 Task: Add a signature Claire Howard containing 'Have a great summer, Claire Howard' to email address softage.1@softage.net and add a folder Procedures
Action: Key pressed n
Screenshot: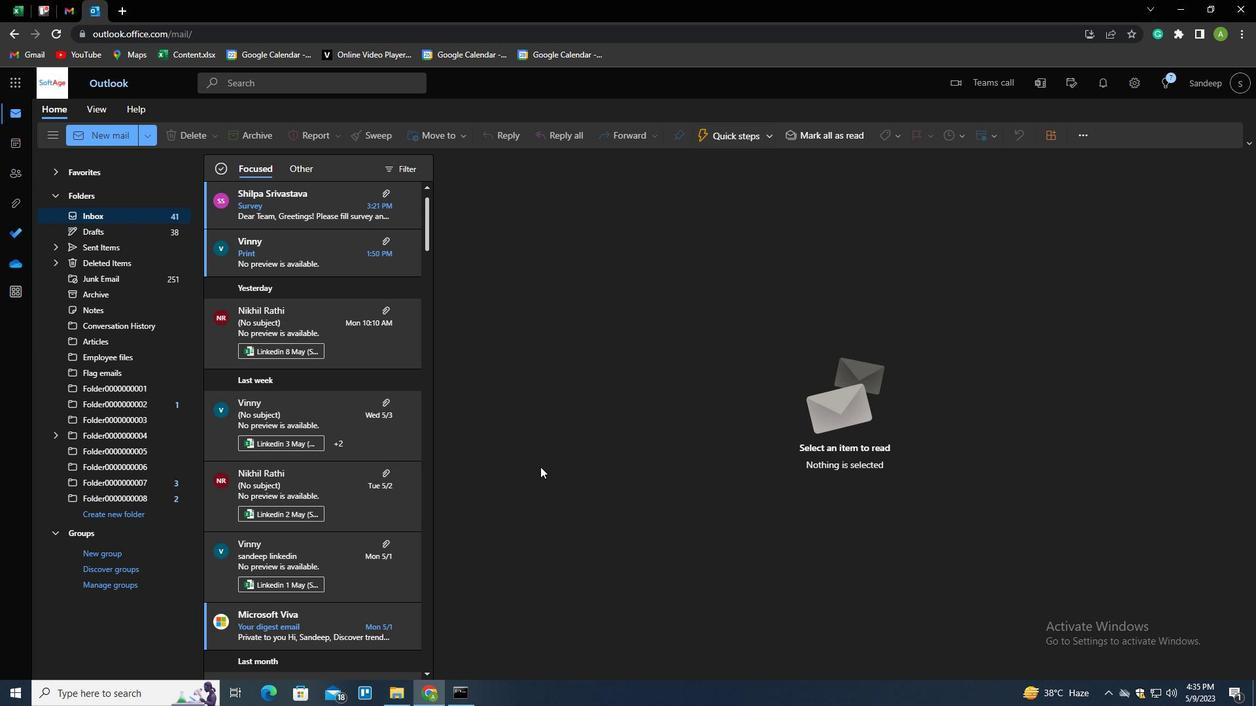 
Action: Mouse moved to (879, 134)
Screenshot: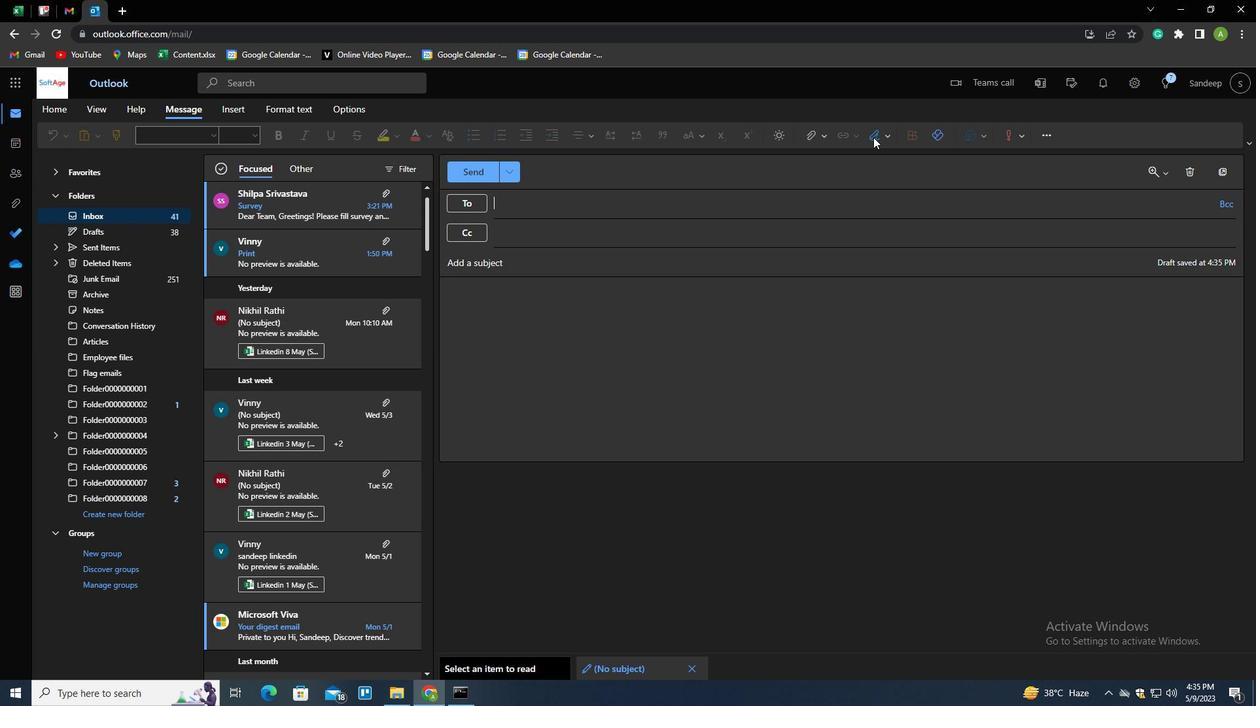 
Action: Mouse pressed left at (879, 134)
Screenshot: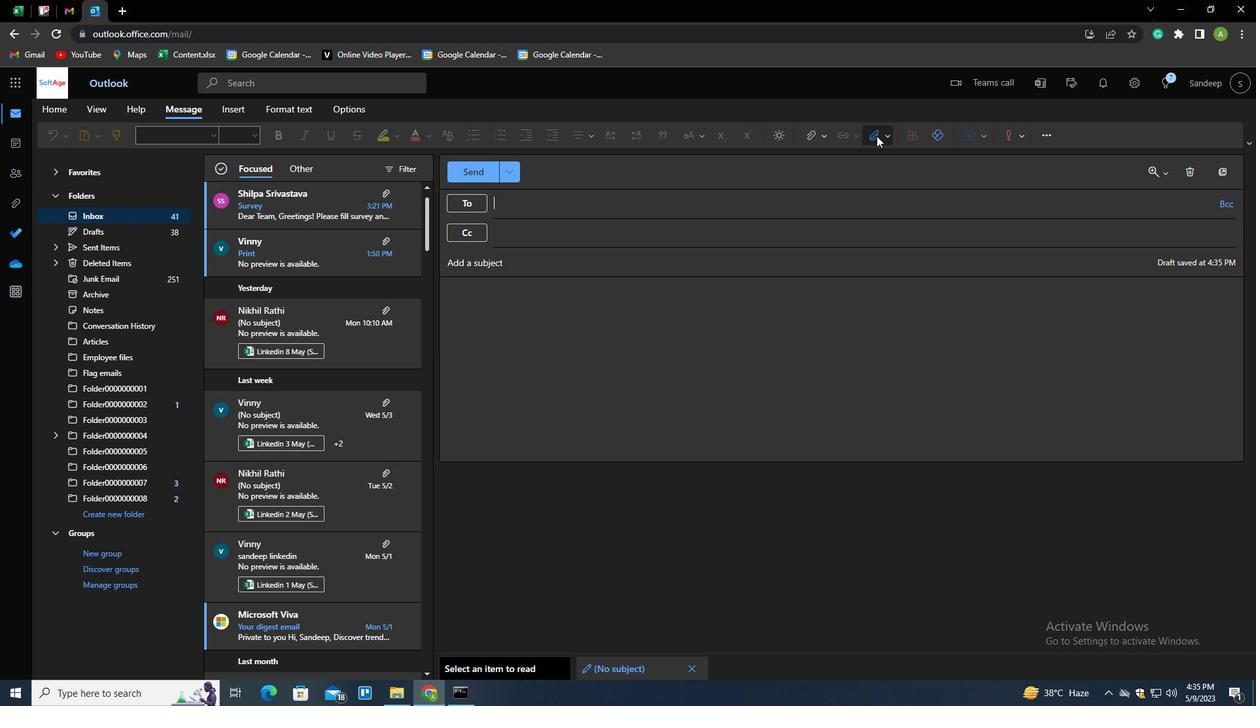 
Action: Mouse moved to (868, 161)
Screenshot: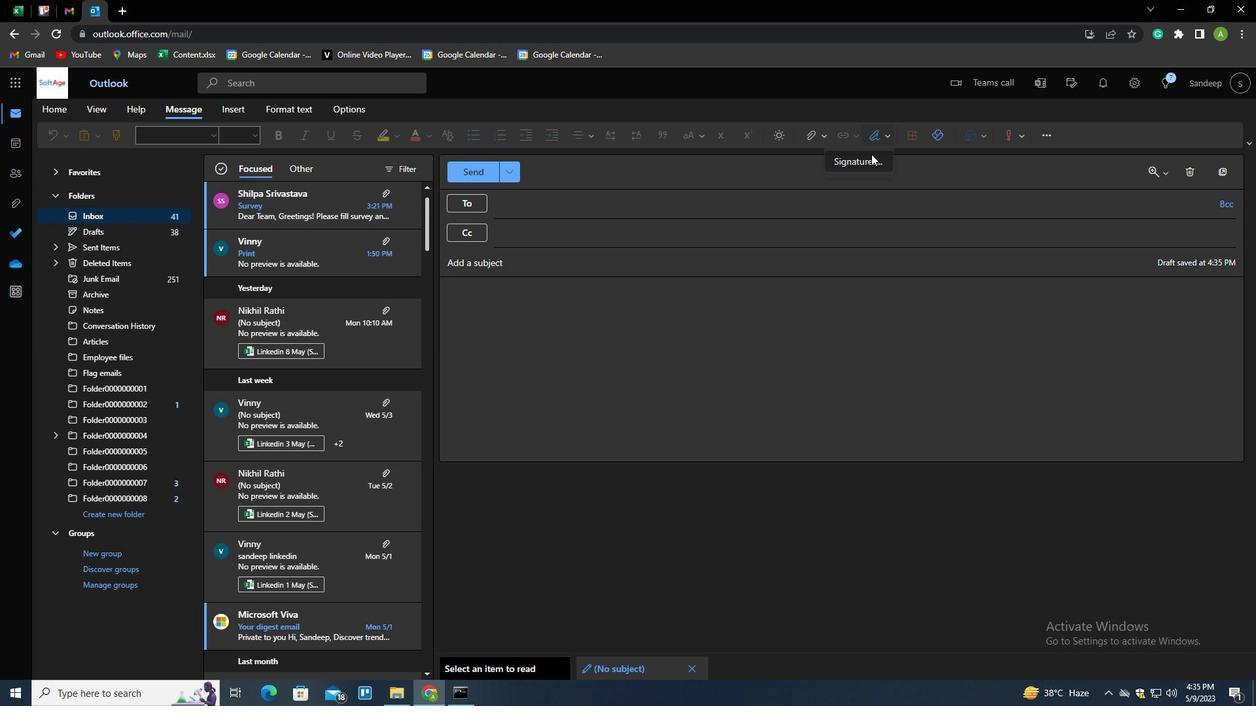 
Action: Mouse pressed left at (868, 161)
Screenshot: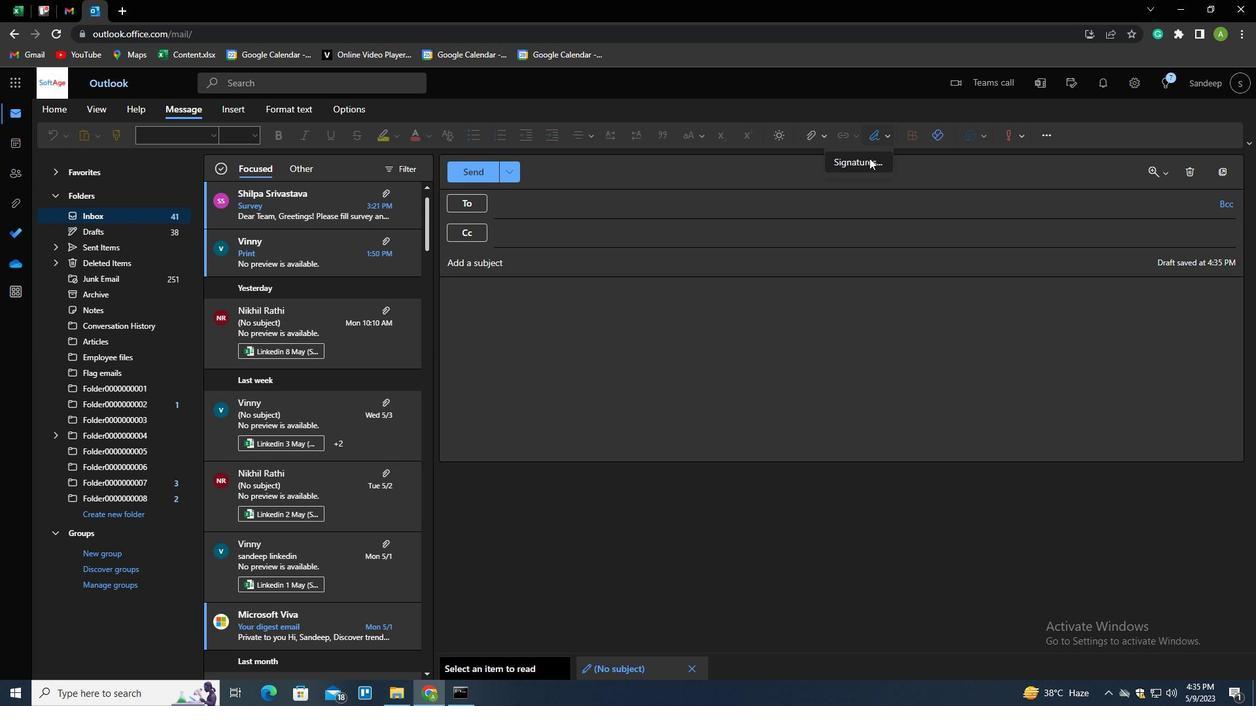 
Action: Mouse moved to (704, 243)
Screenshot: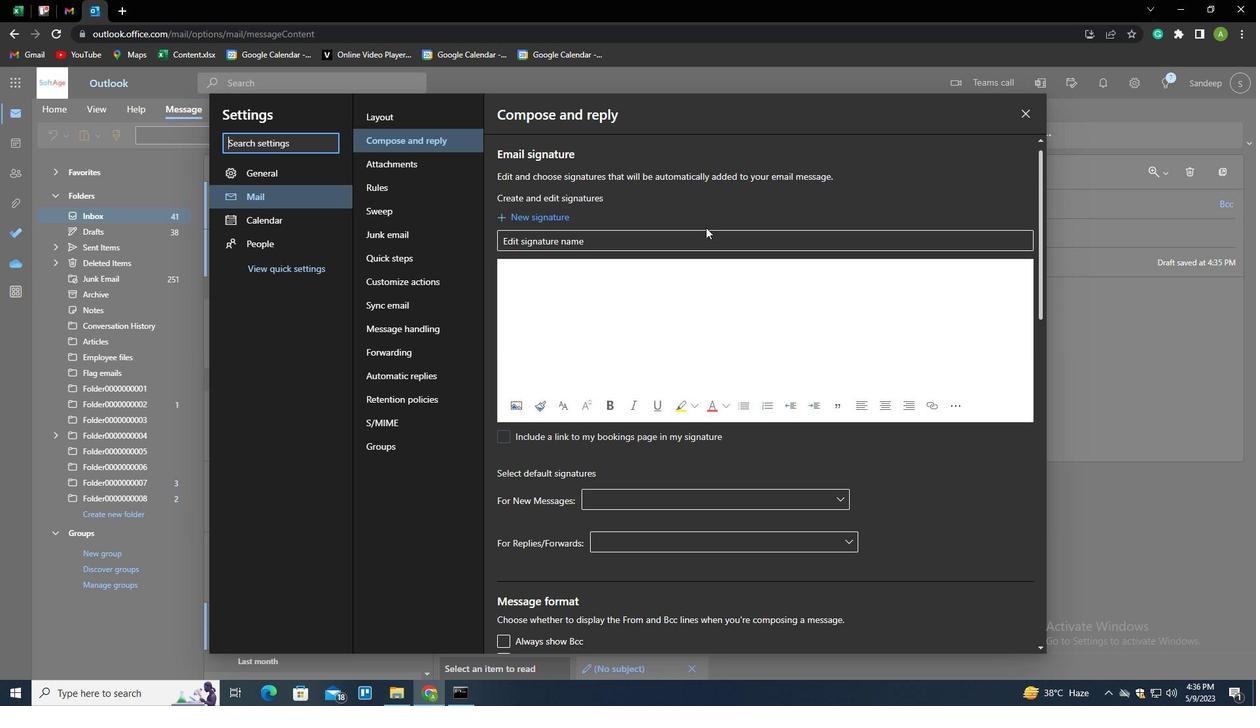 
Action: Mouse pressed left at (704, 243)
Screenshot: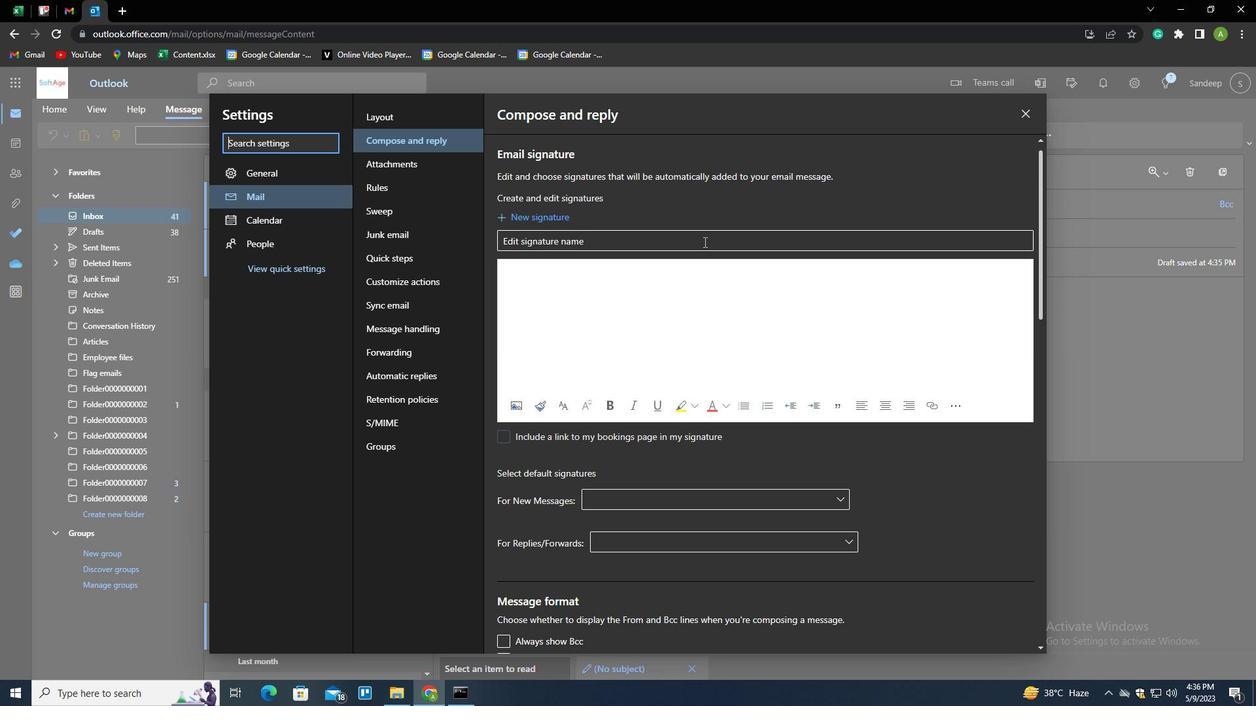 
Action: Key pressed <Key.shift>B<Key.backspace>CLAIRE<Key.space><Key.shift>HOWARD<Key.space><Key.tab><Key.shift_r><Key.enter><Key.enter><Key.enter><Key.enter><Key.enter><Key.enter><Key.shift>HA<Key.backspace><Key.backspace><Key.shift>HAVE<Key.space>AG<Key.backspace><Key.backspace><Key.space>A<Key.space><Key.backspace><Key.backspace><Key.backspace>A<Key.space>GREAT<Key.space>SUMMER<Key.shift_r><Key.enter><Key.shift>CLAIRE<Key.space><Key.shift>HOWARD
Screenshot: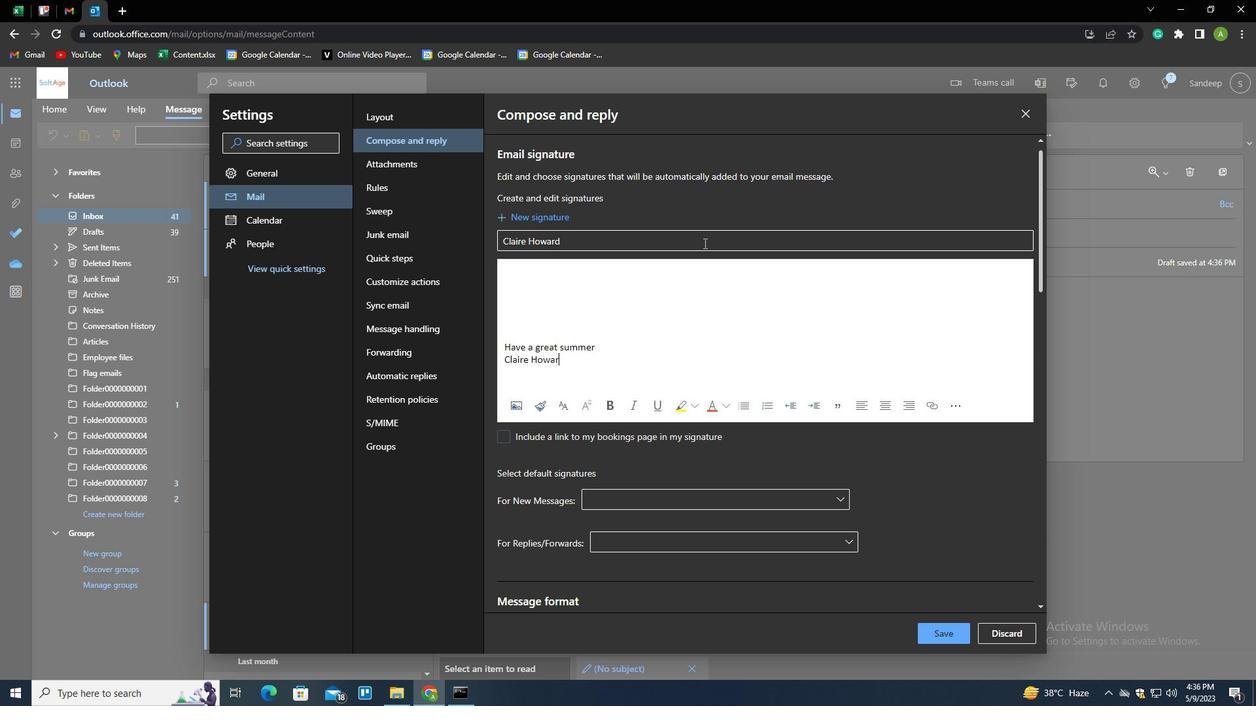 
Action: Mouse moved to (937, 640)
Screenshot: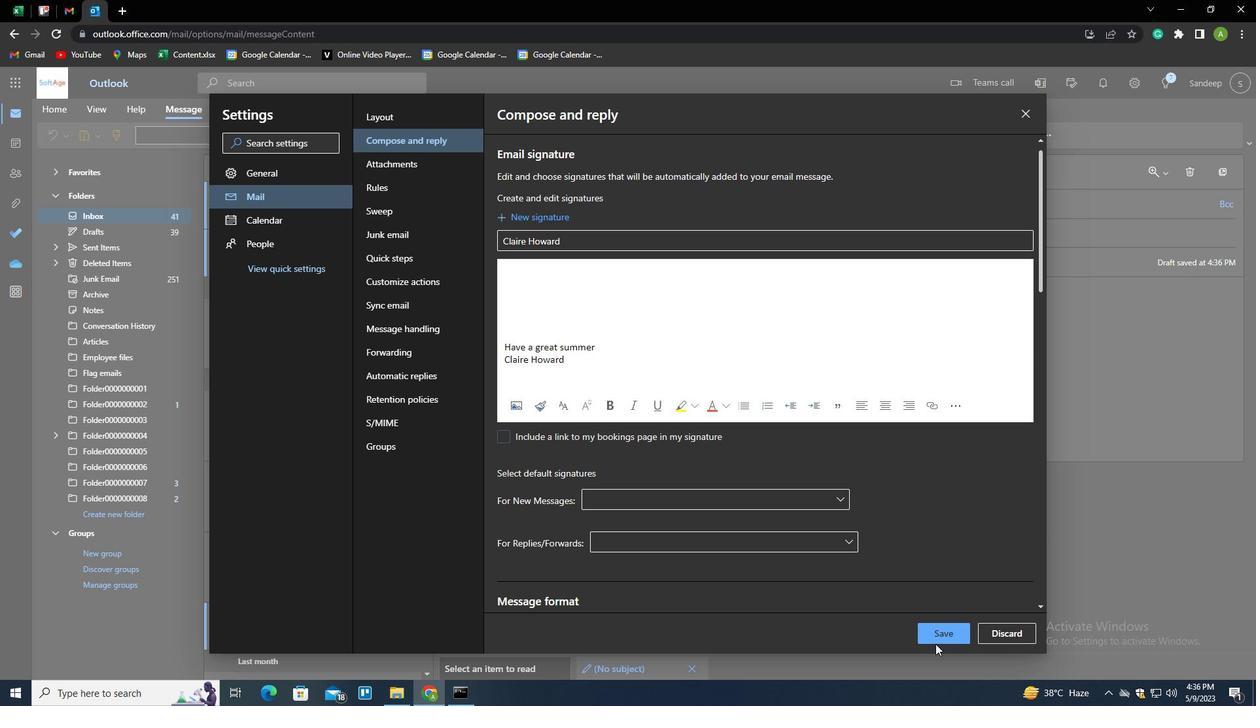 
Action: Mouse pressed left at (937, 640)
Screenshot: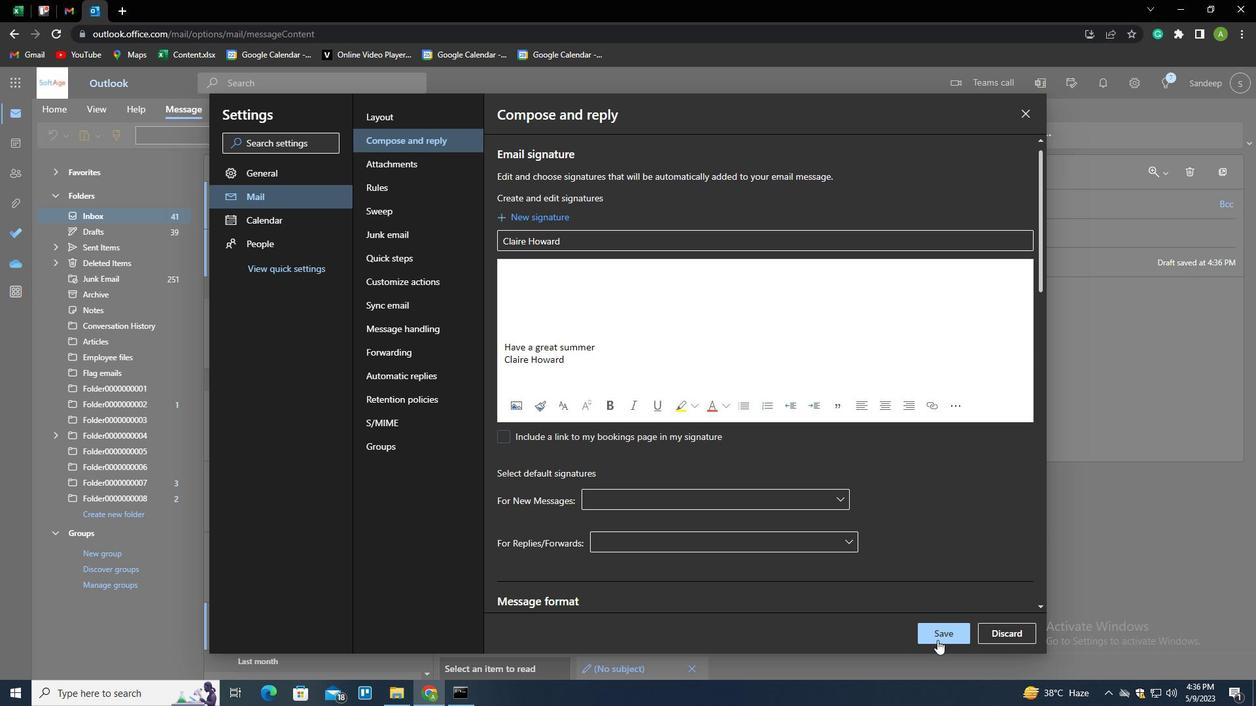 
Action: Mouse moved to (1187, 362)
Screenshot: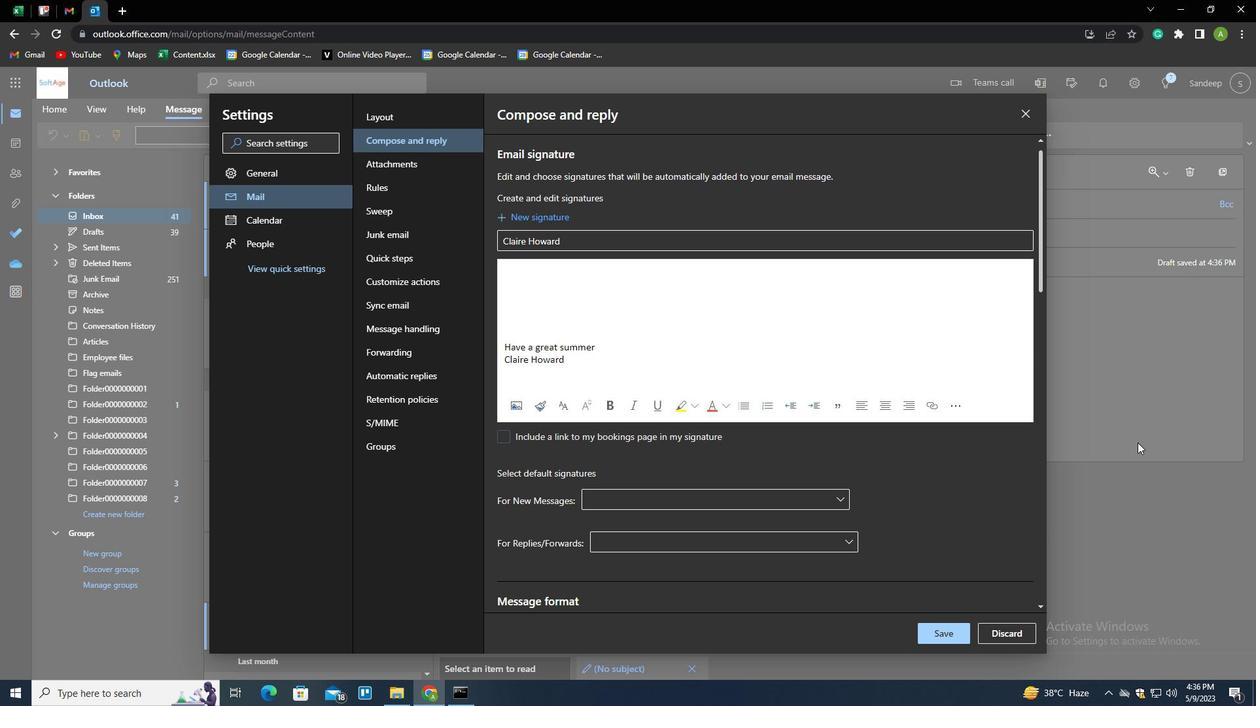 
Action: Mouse pressed left at (1187, 362)
Screenshot: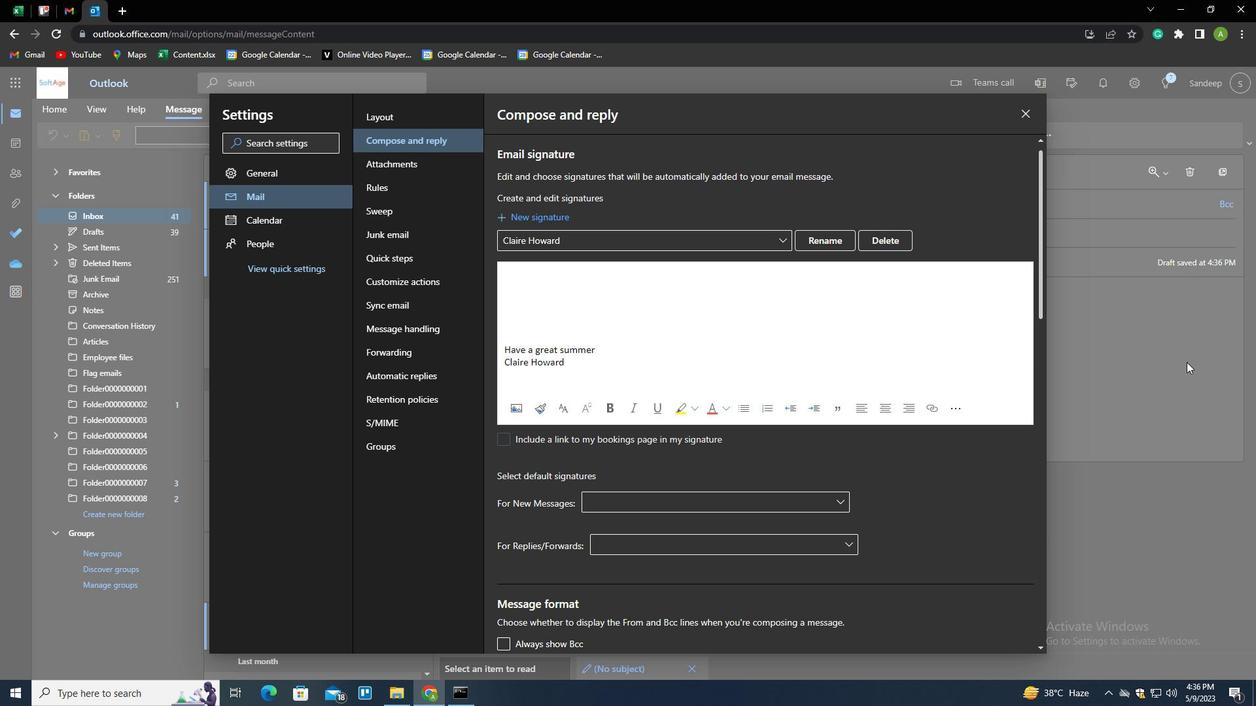 
Action: Mouse moved to (525, 301)
Screenshot: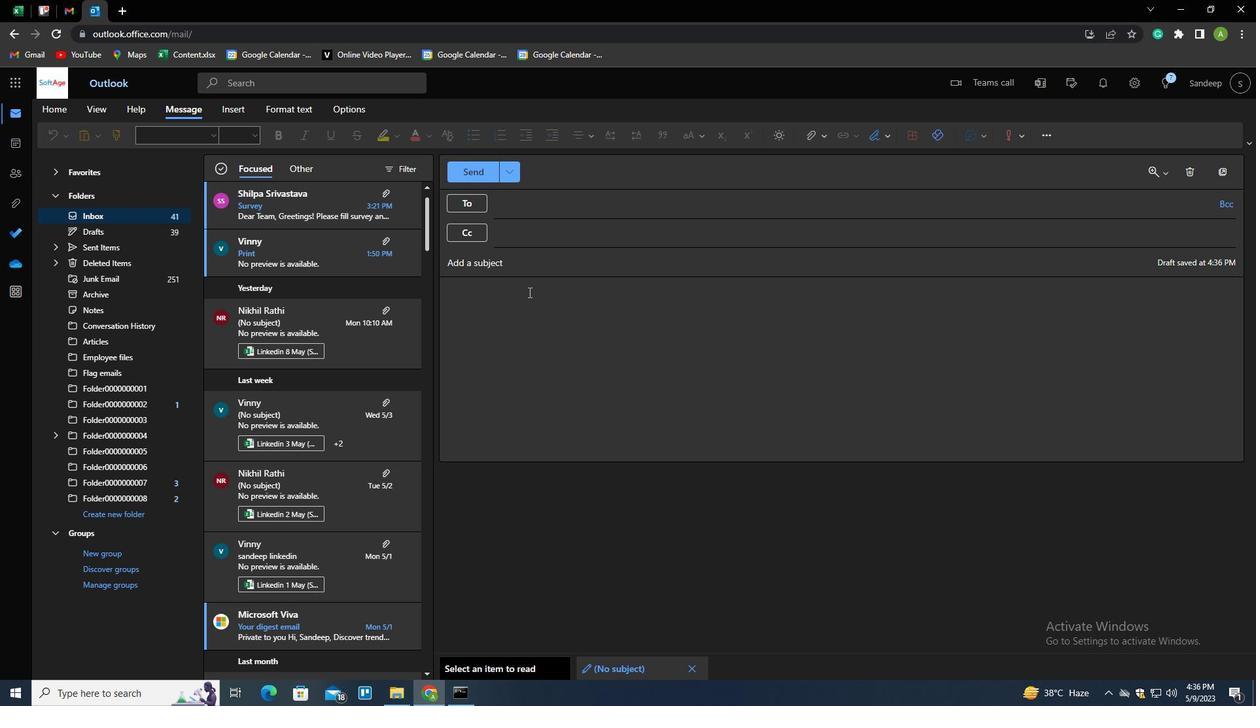 
Action: Mouse pressed left at (525, 301)
Screenshot: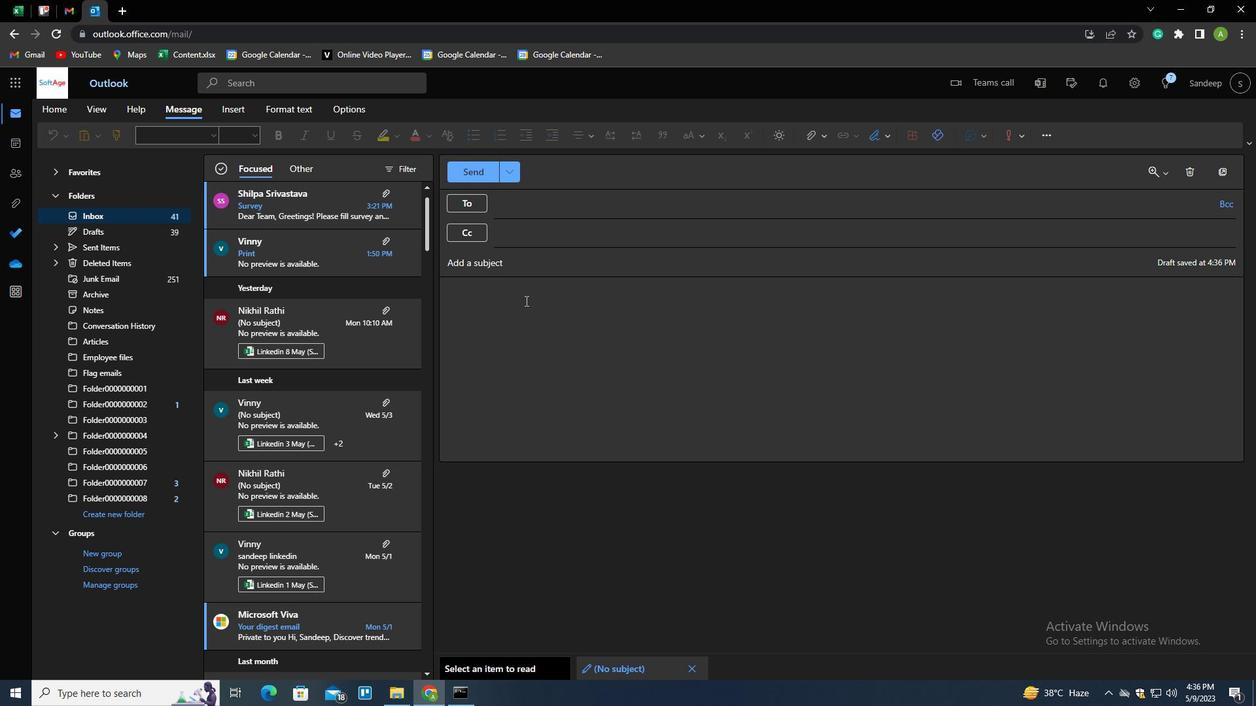 
Action: Mouse moved to (875, 137)
Screenshot: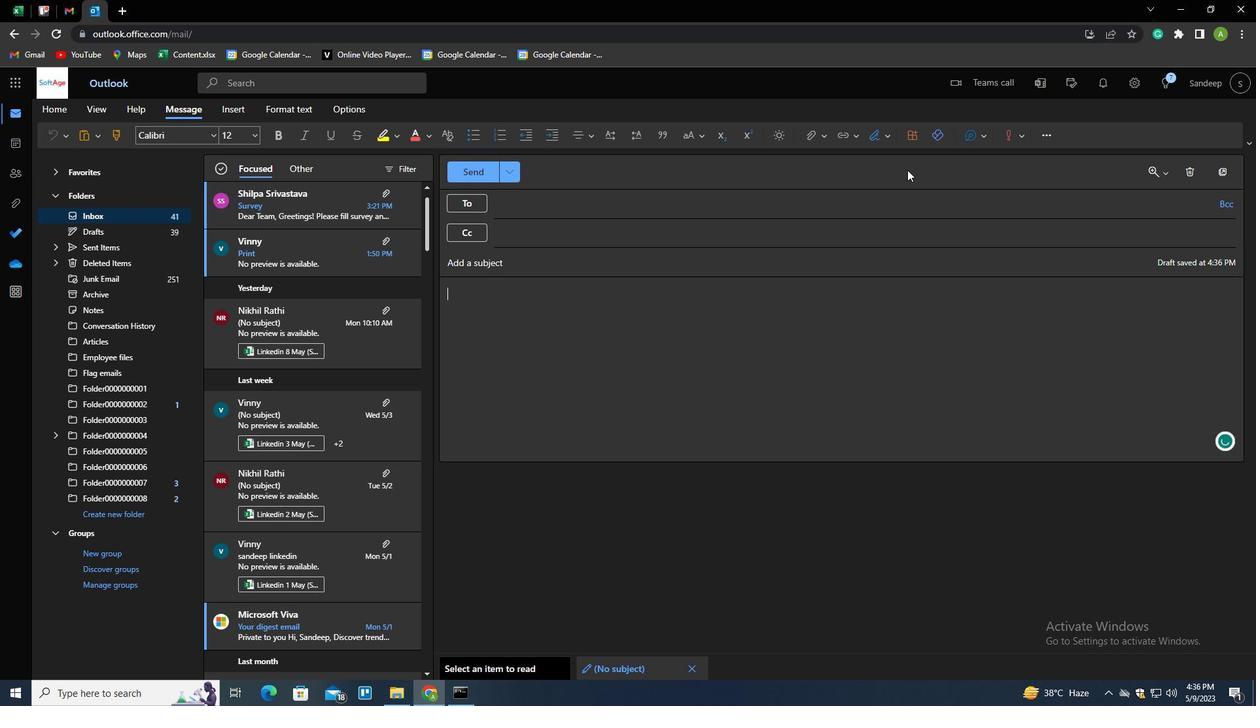 
Action: Mouse pressed left at (875, 137)
Screenshot: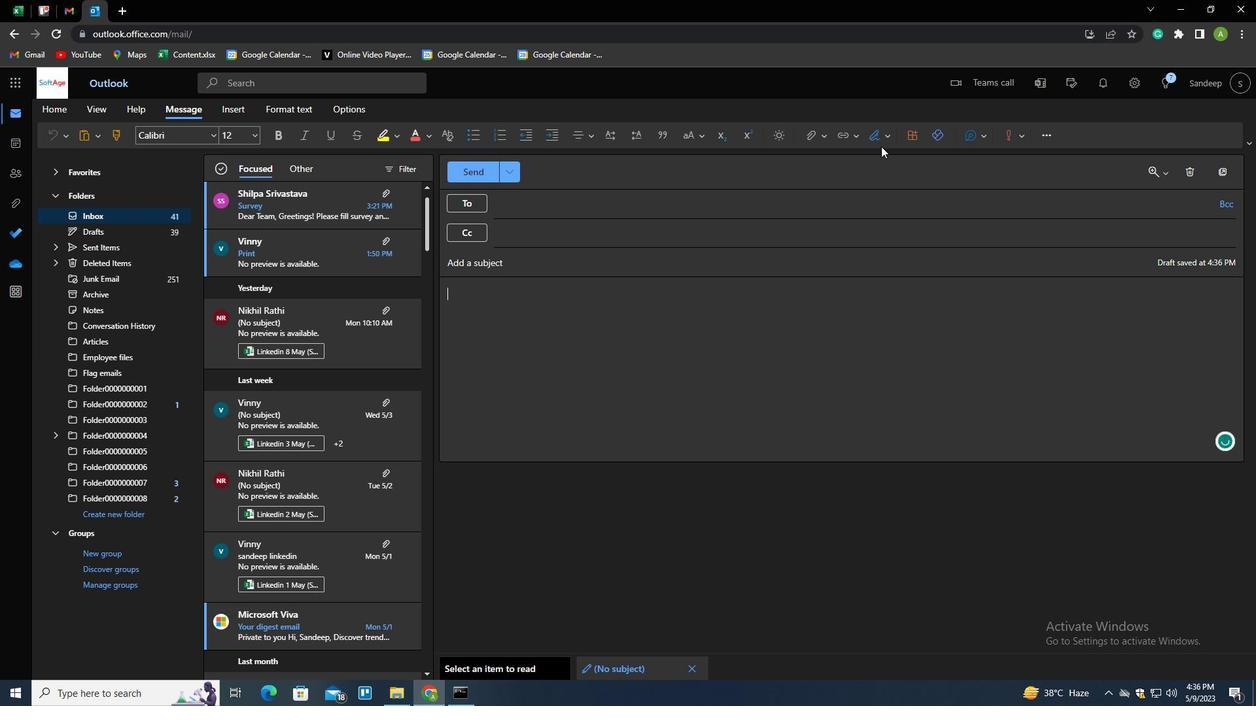 
Action: Mouse moved to (863, 160)
Screenshot: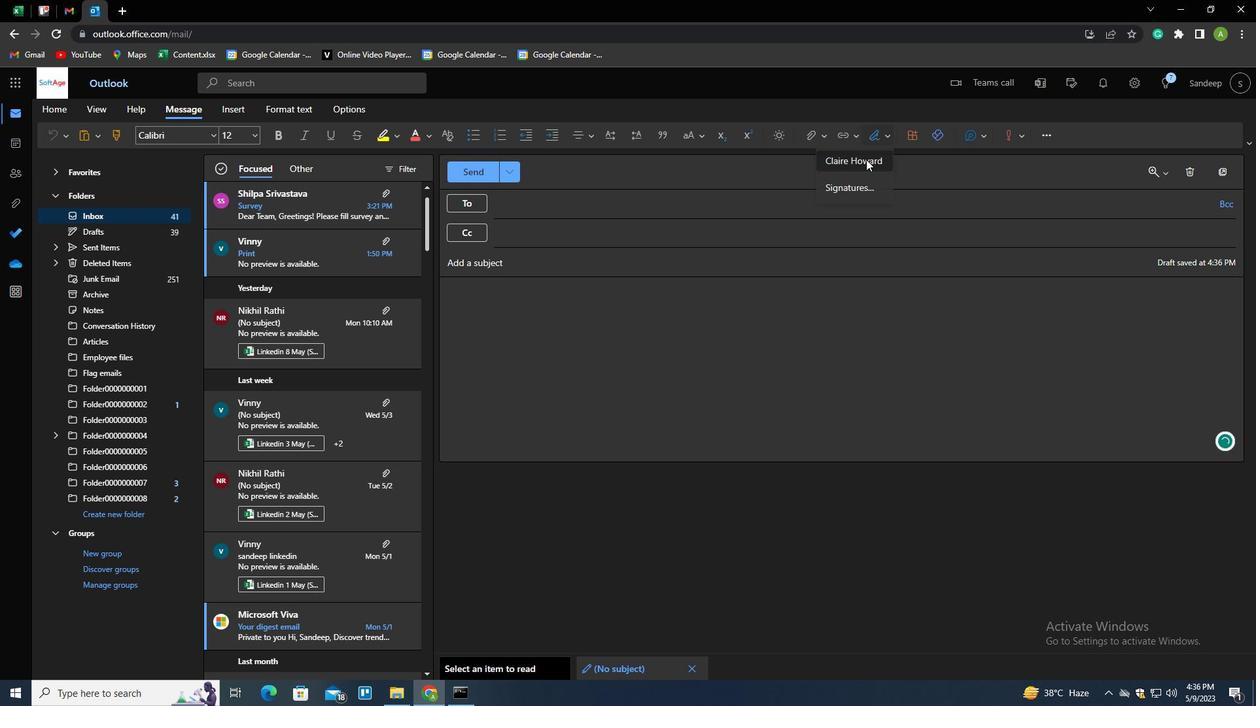 
Action: Mouse pressed left at (863, 160)
Screenshot: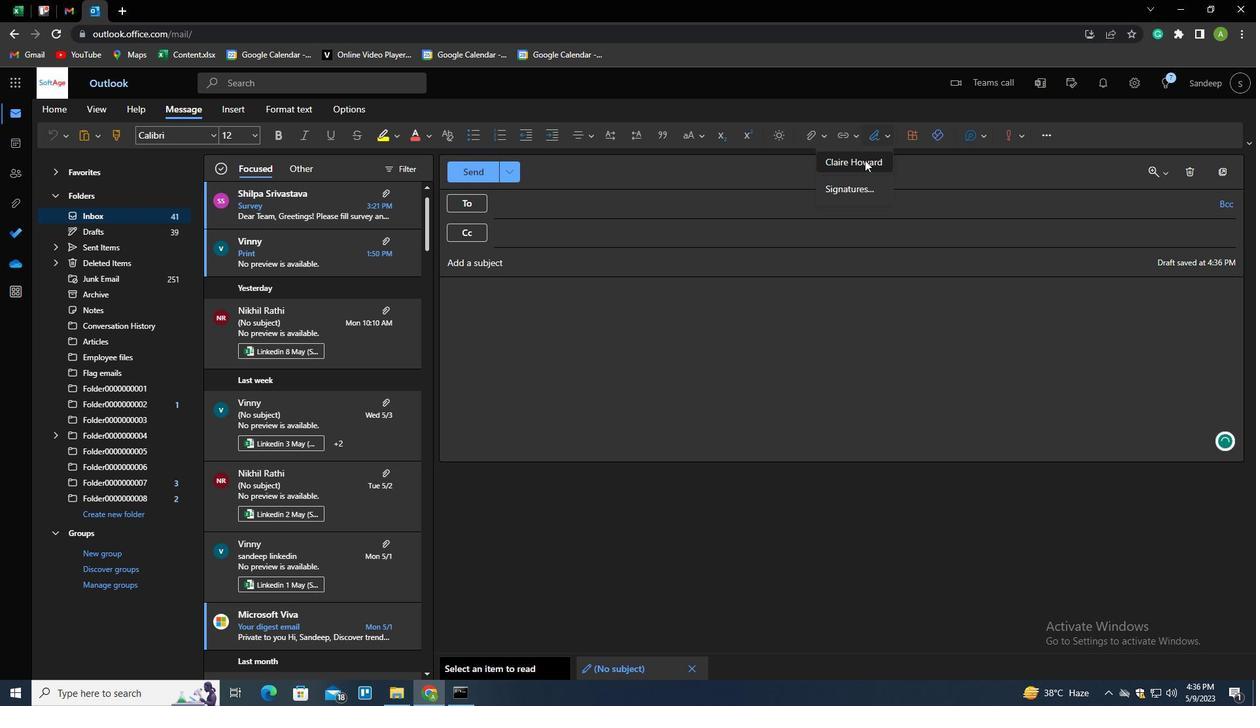 
Action: Mouse moved to (524, 208)
Screenshot: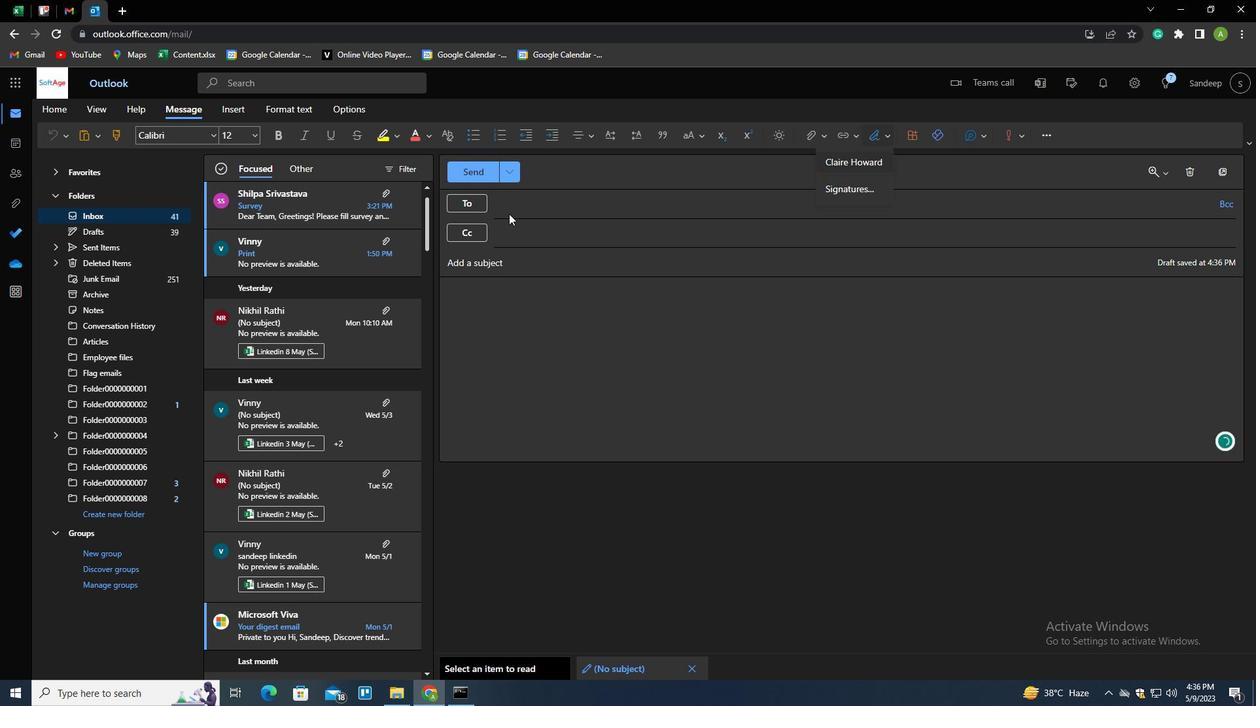 
Action: Mouse pressed left at (524, 208)
Screenshot: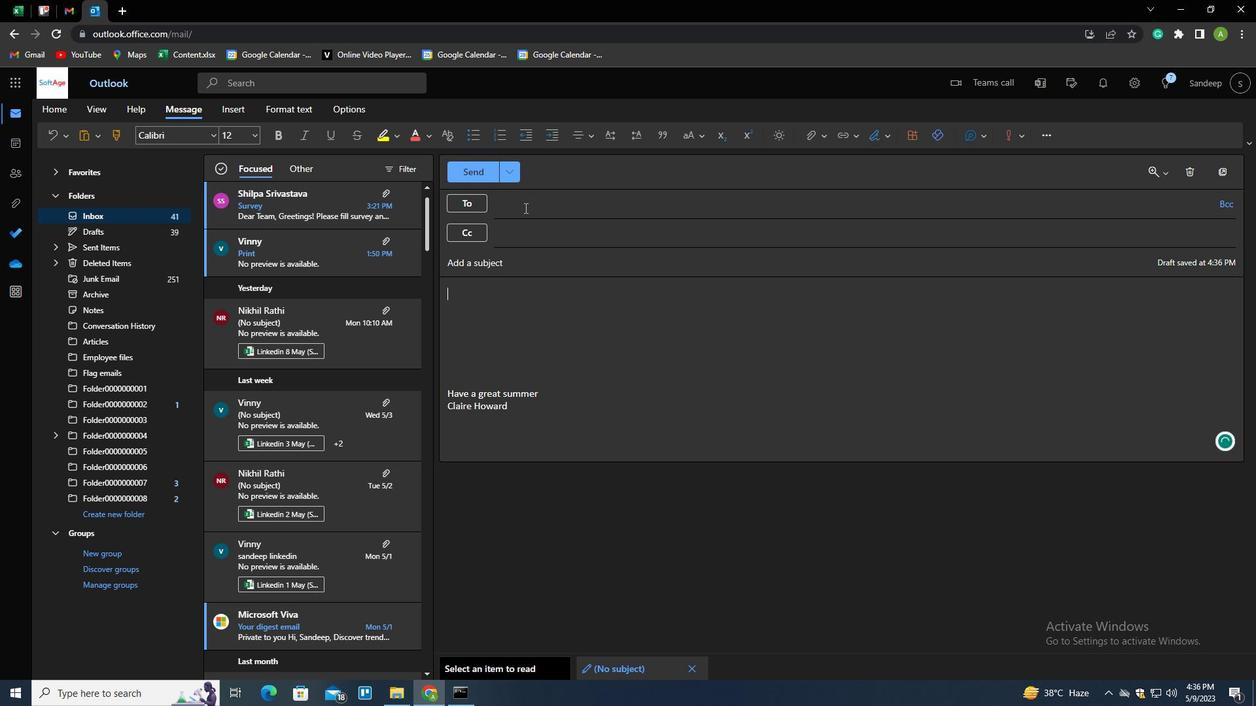 
Action: Key pressed SOFTAGE.1<Key.shift><Key.shift>@SOFTAGE.NET
Screenshot: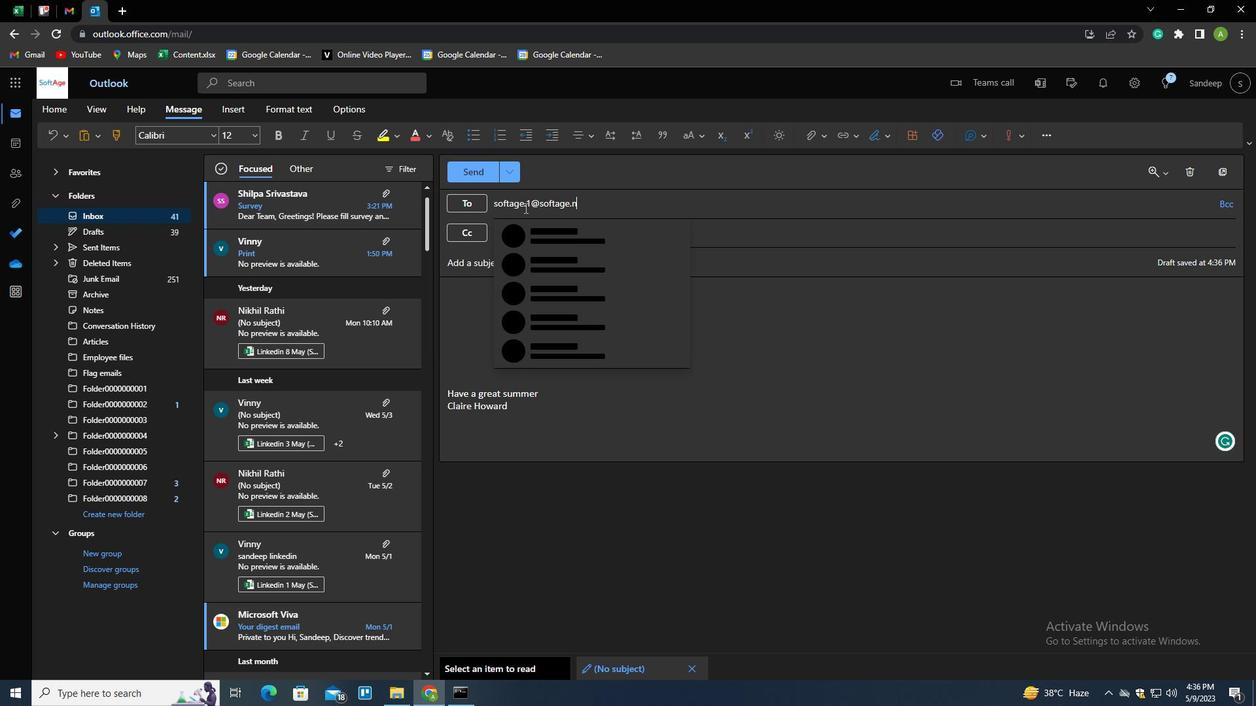 
Action: Mouse moved to (539, 250)
Screenshot: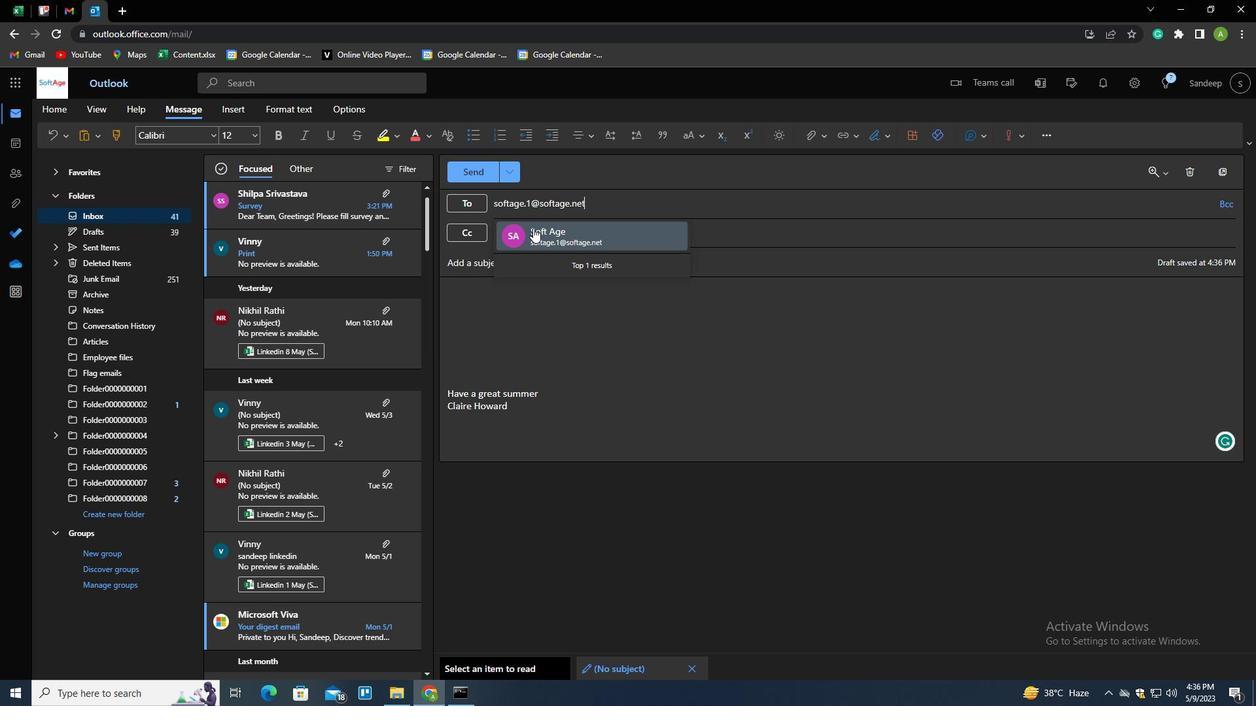 
Action: Mouse pressed left at (539, 250)
Screenshot: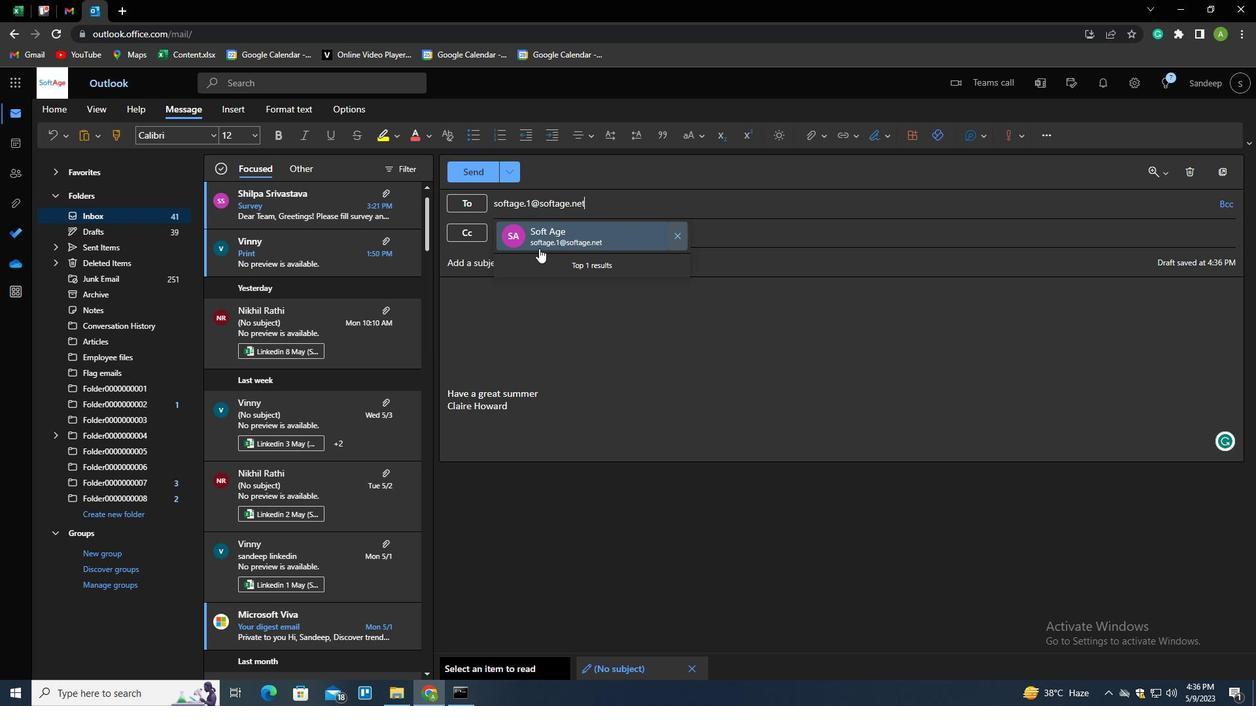 
Action: Mouse moved to (123, 514)
Screenshot: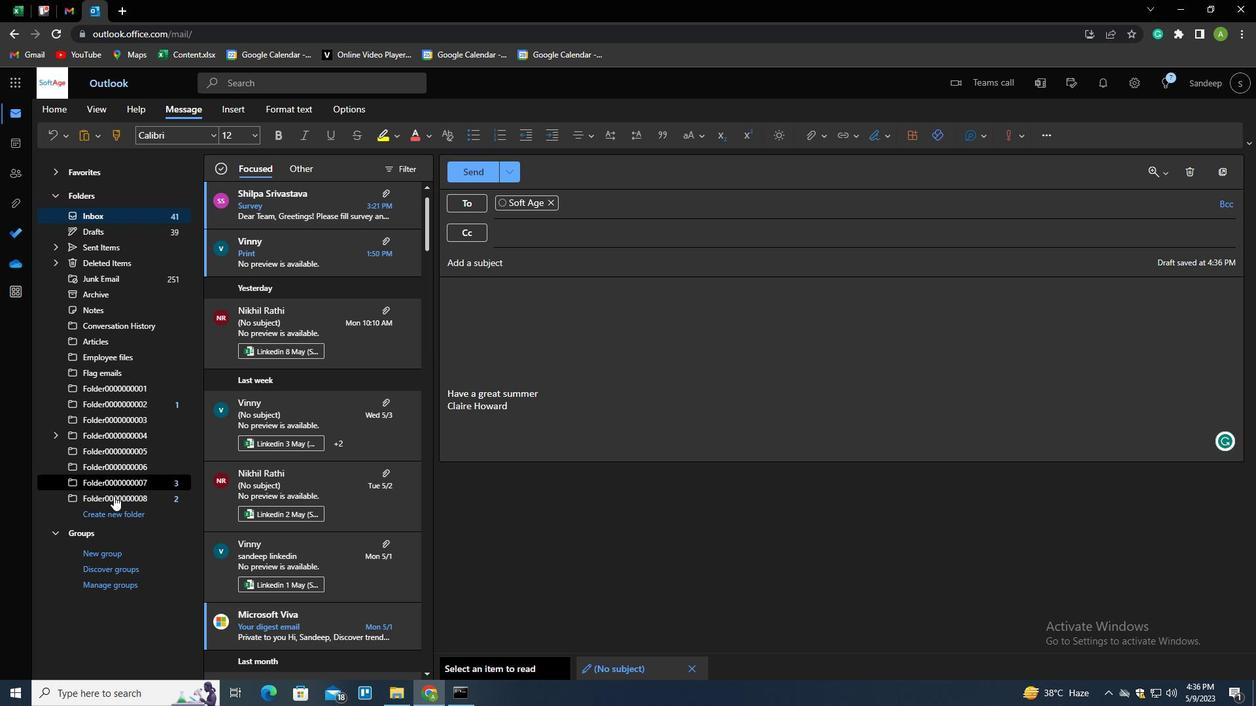 
Action: Mouse pressed left at (123, 514)
Screenshot: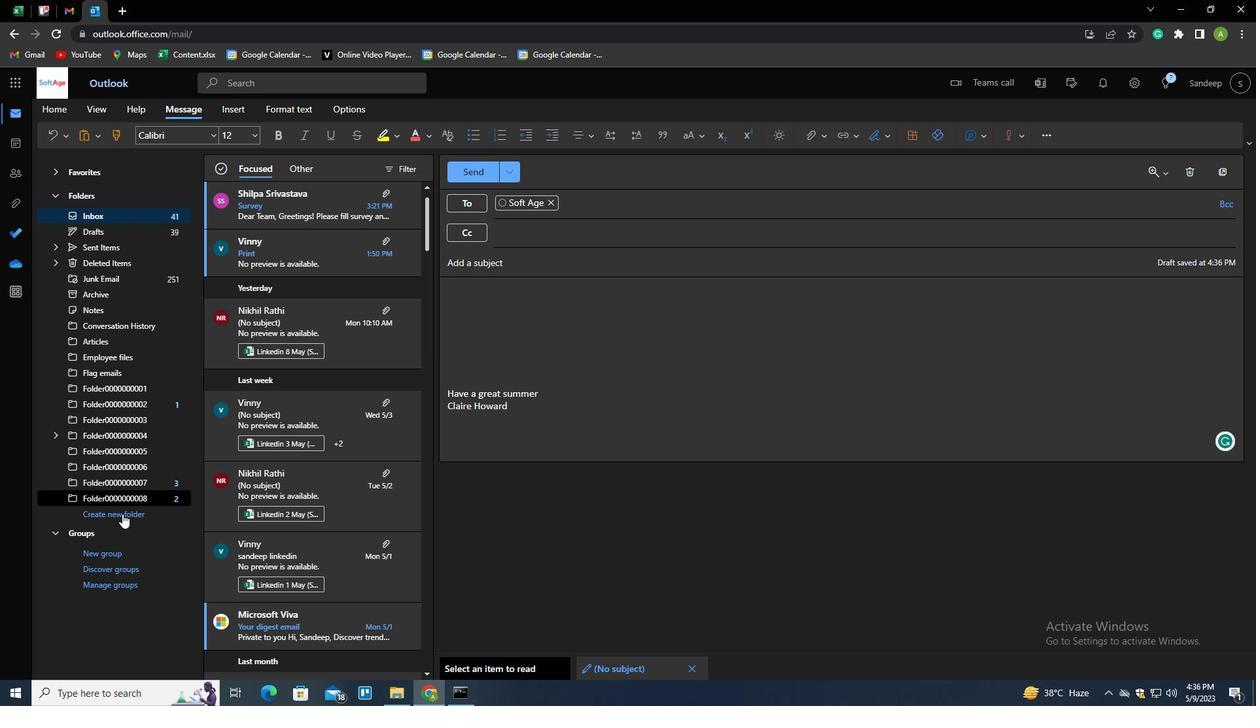 
Action: Key pressed <Key.shift>PRECEDURES<Key.enter>
Screenshot: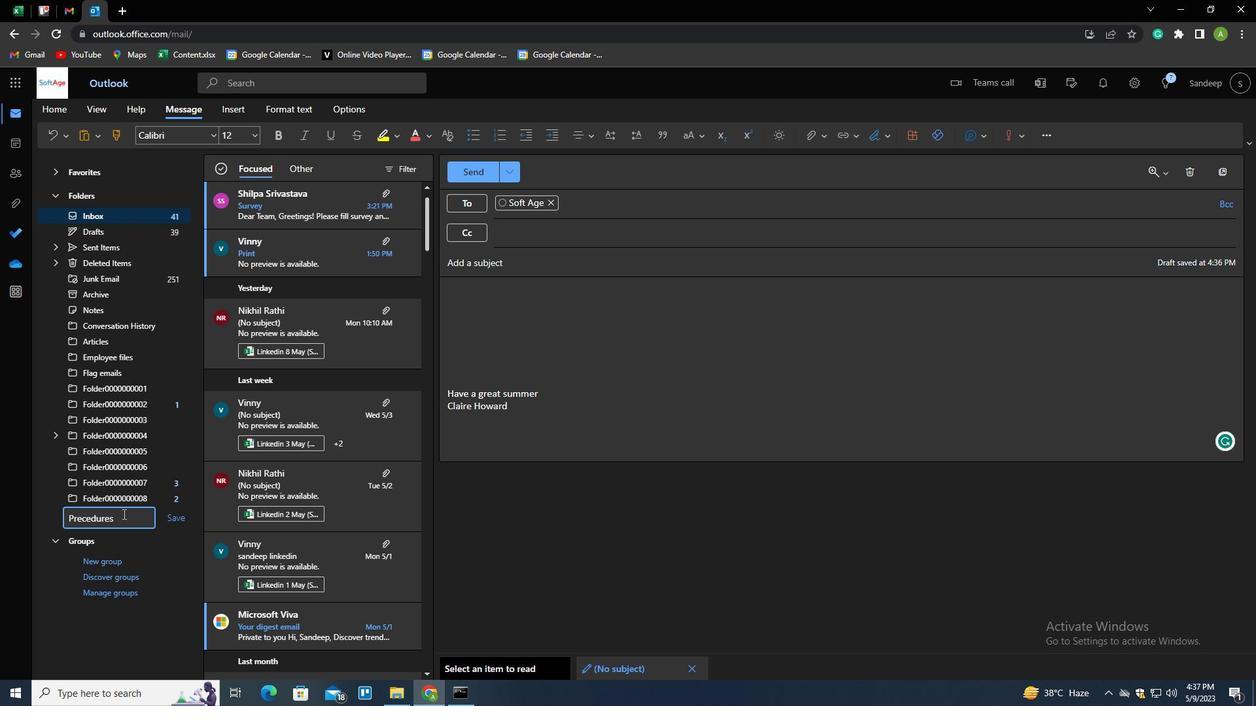 
